 Task: Add Lifeflo Magnesium Lotion to the cart.
Action: Mouse moved to (747, 260)
Screenshot: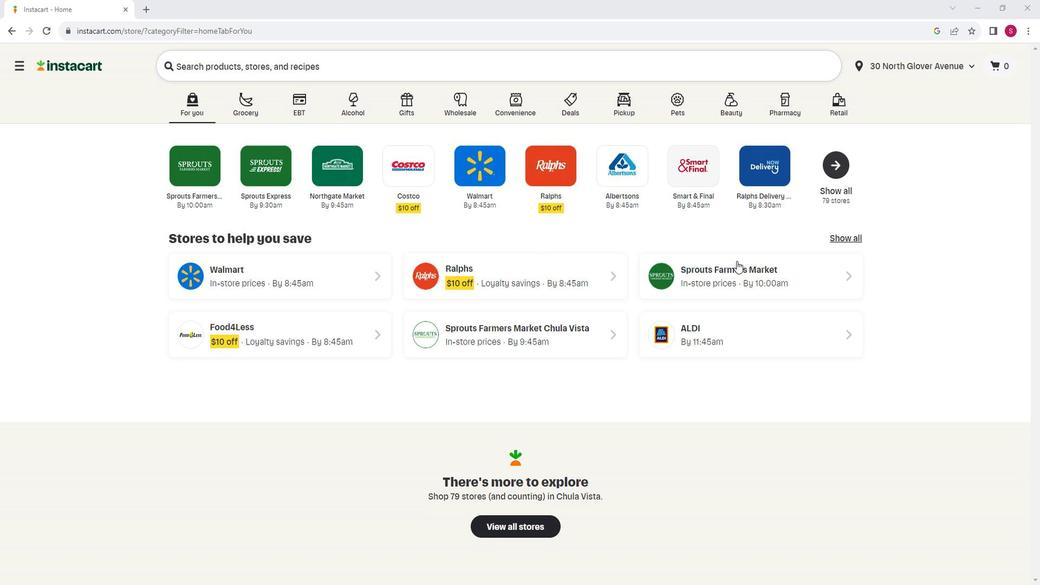 
Action: Mouse pressed left at (747, 260)
Screenshot: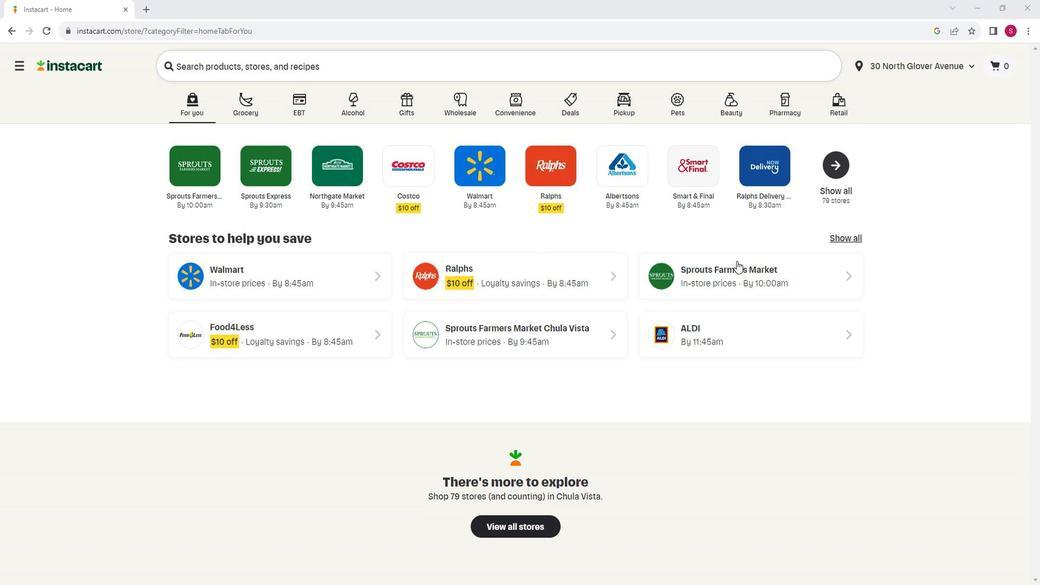 
Action: Mouse moved to (81, 371)
Screenshot: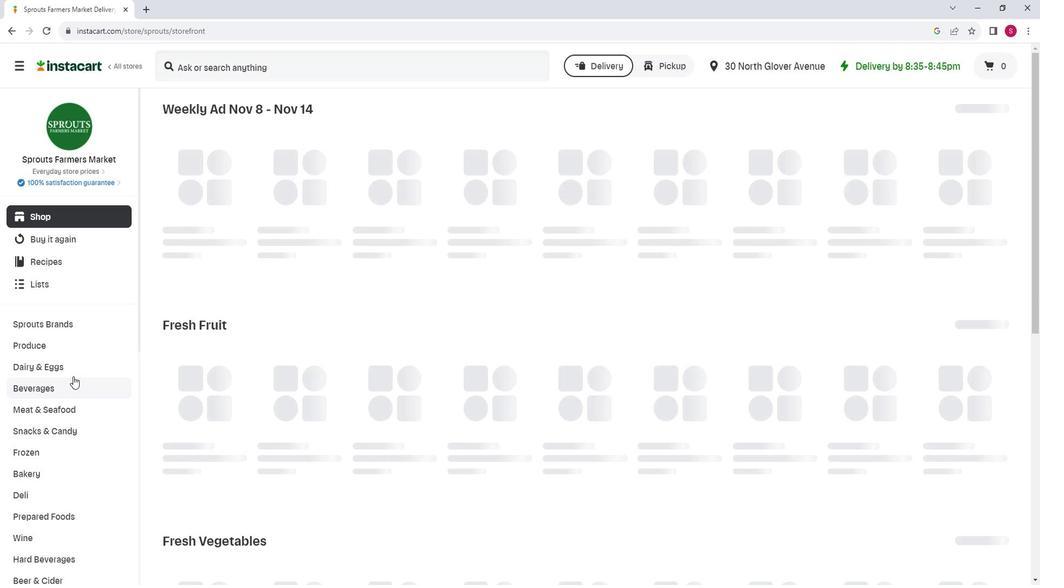 
Action: Mouse scrolled (81, 370) with delta (0, 0)
Screenshot: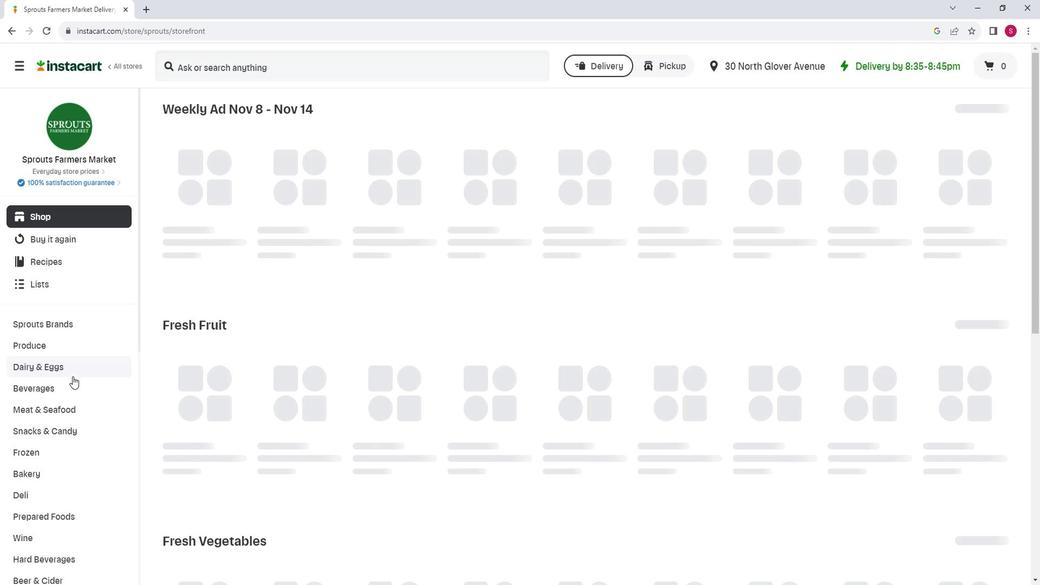 
Action: Mouse scrolled (81, 370) with delta (0, 0)
Screenshot: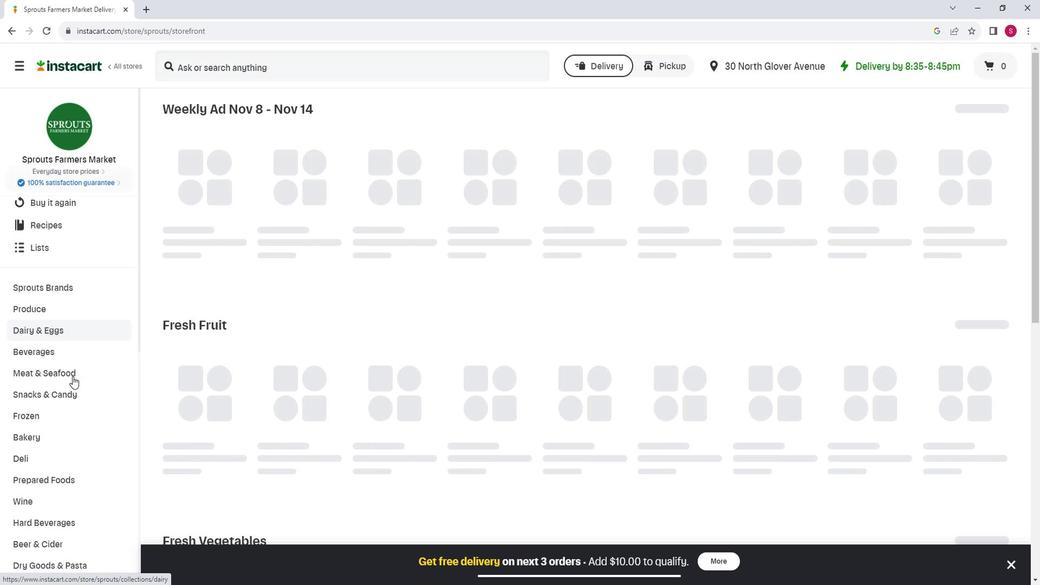 
Action: Mouse scrolled (81, 370) with delta (0, 0)
Screenshot: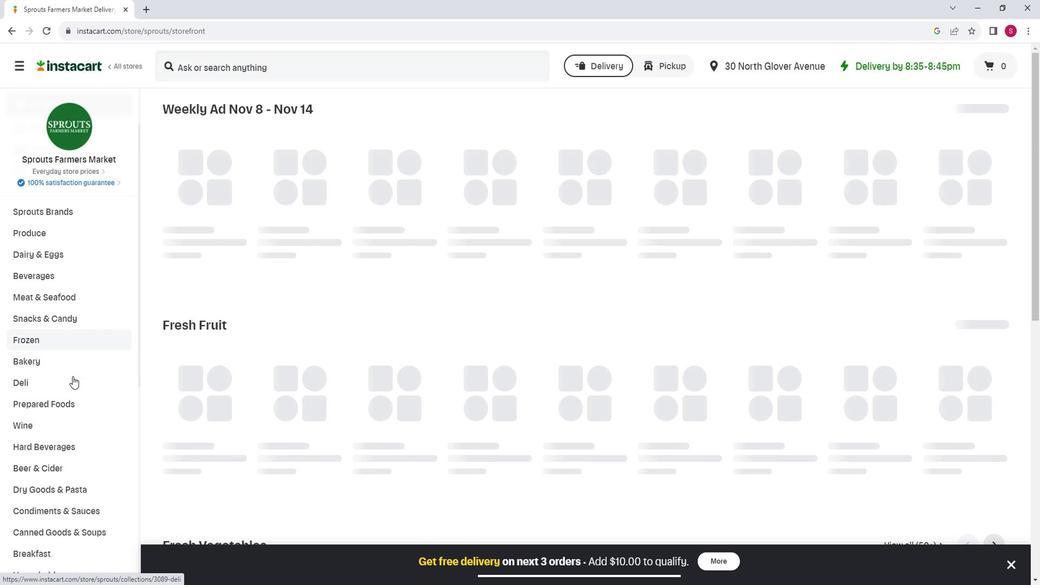 
Action: Mouse scrolled (81, 370) with delta (0, 0)
Screenshot: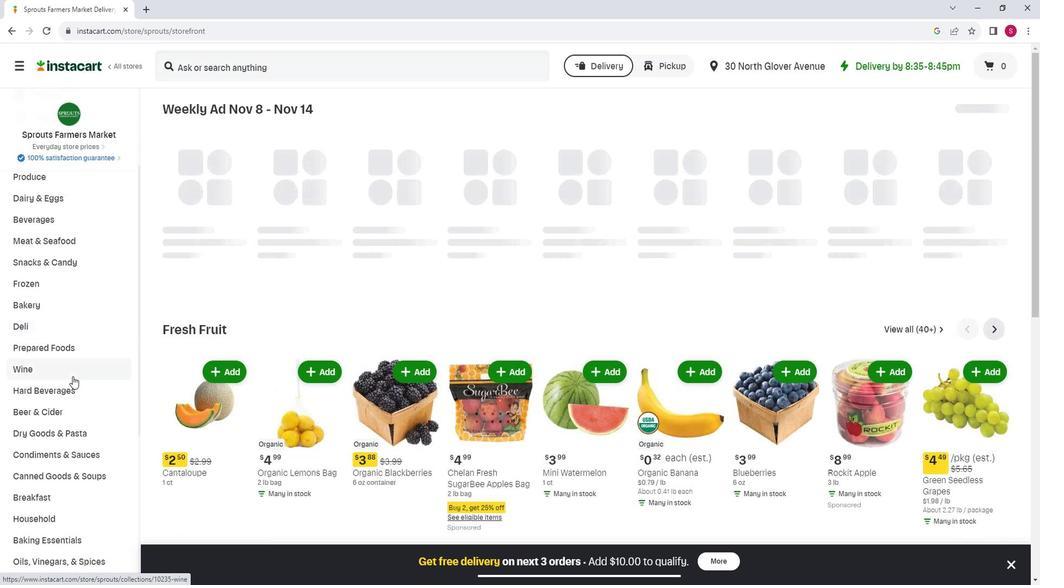 
Action: Mouse scrolled (81, 370) with delta (0, 0)
Screenshot: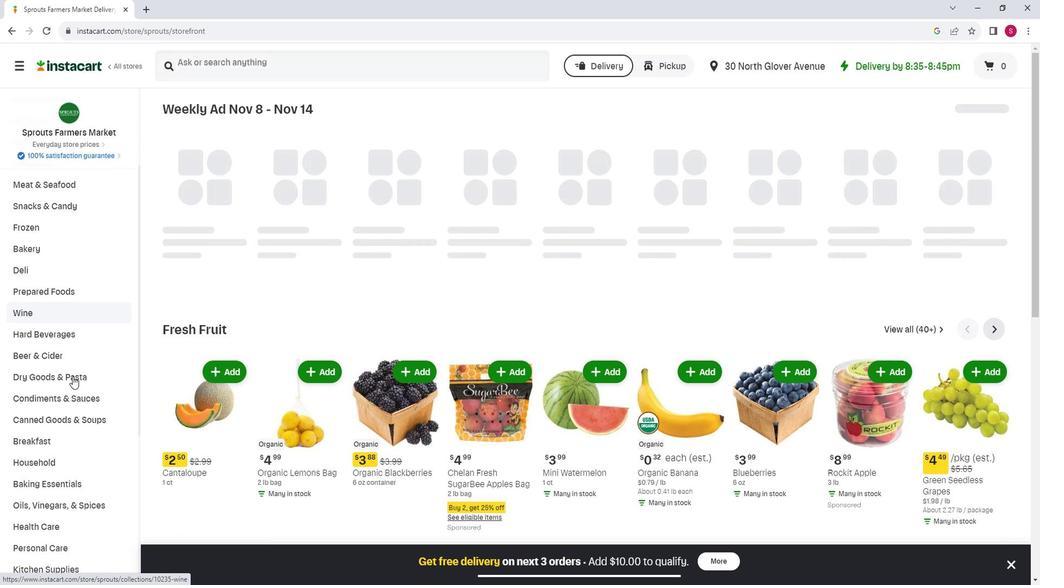 
Action: Mouse moved to (81, 370)
Screenshot: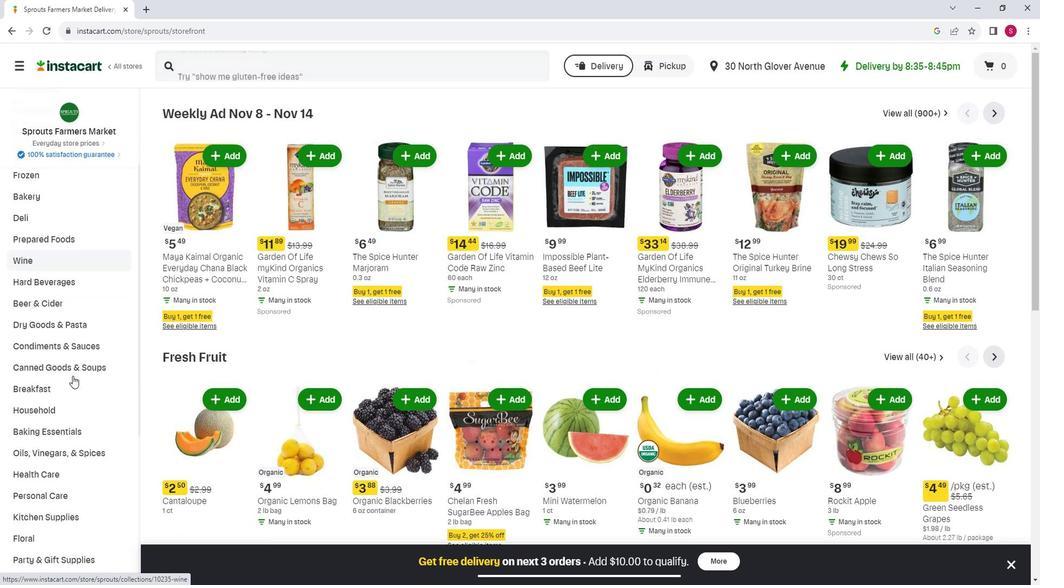 
Action: Mouse scrolled (81, 369) with delta (0, 0)
Screenshot: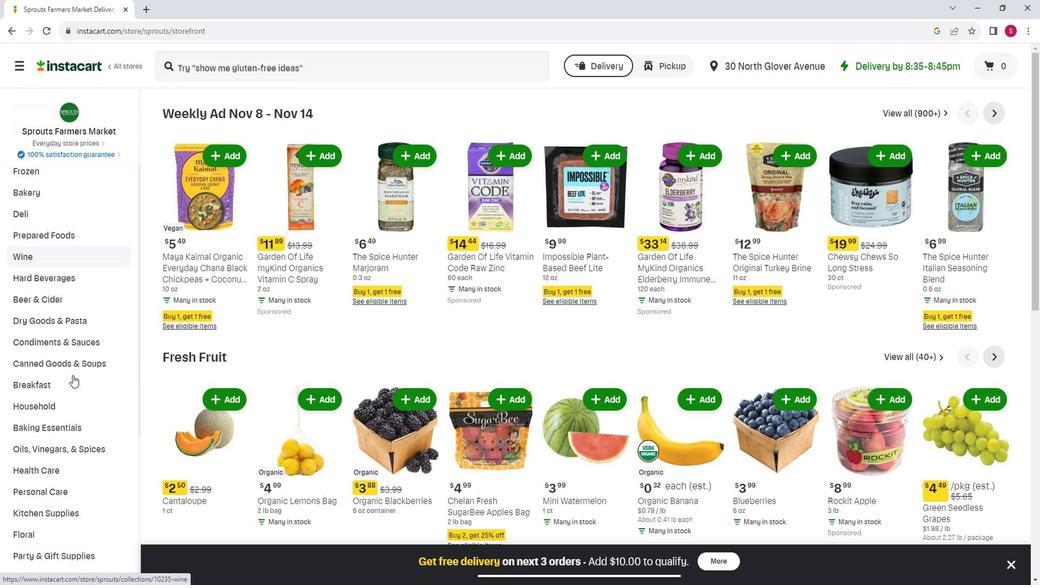 
Action: Mouse moved to (71, 425)
Screenshot: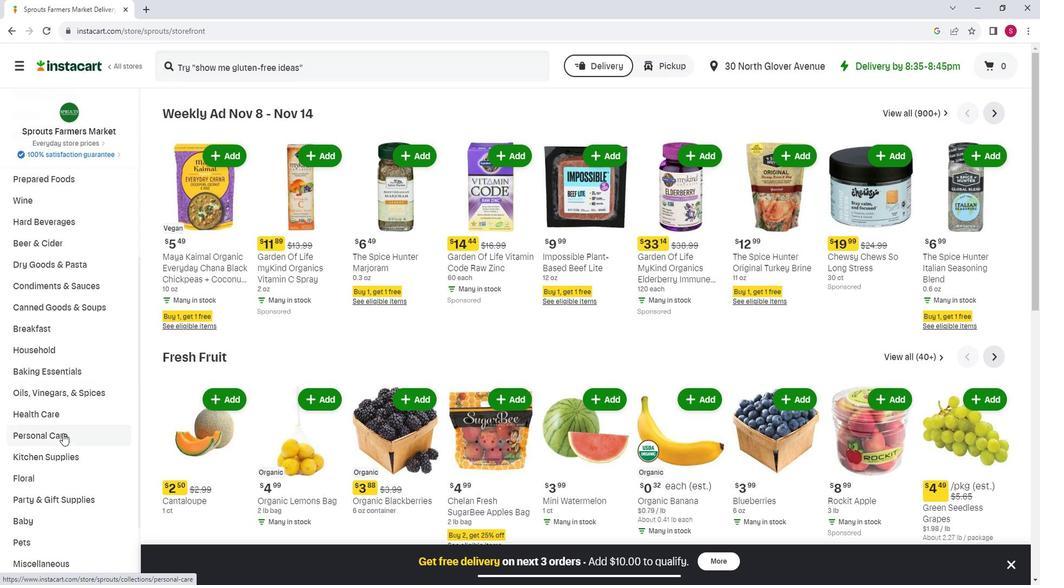 
Action: Mouse pressed left at (71, 425)
Screenshot: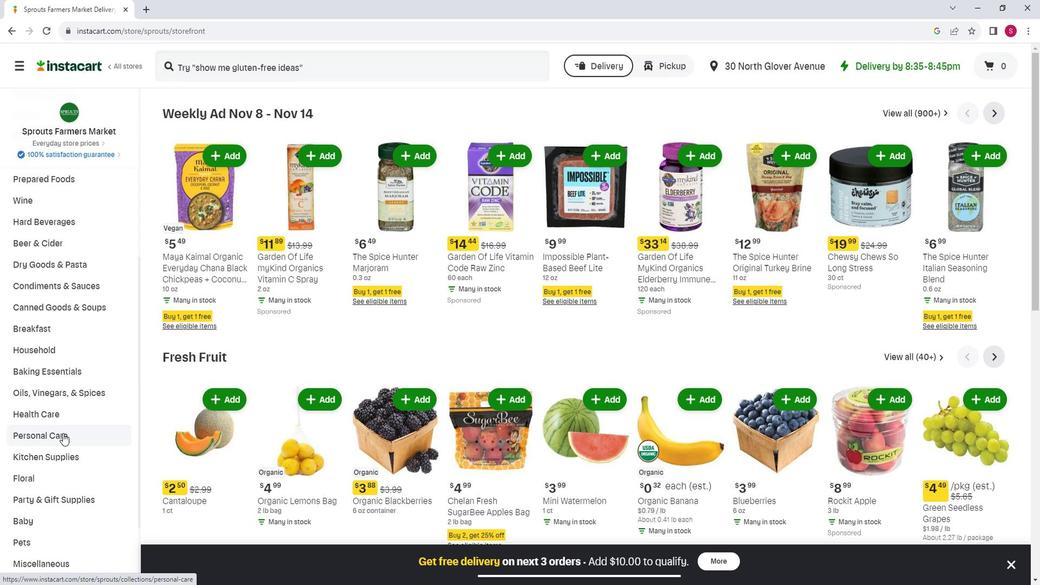 
Action: Mouse moved to (267, 145)
Screenshot: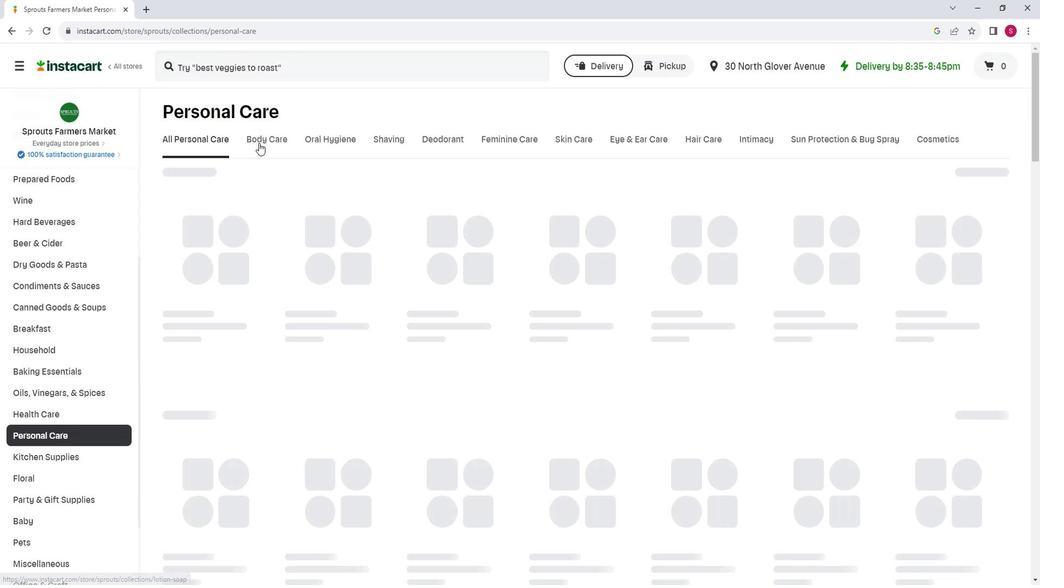 
Action: Mouse pressed left at (267, 145)
Screenshot: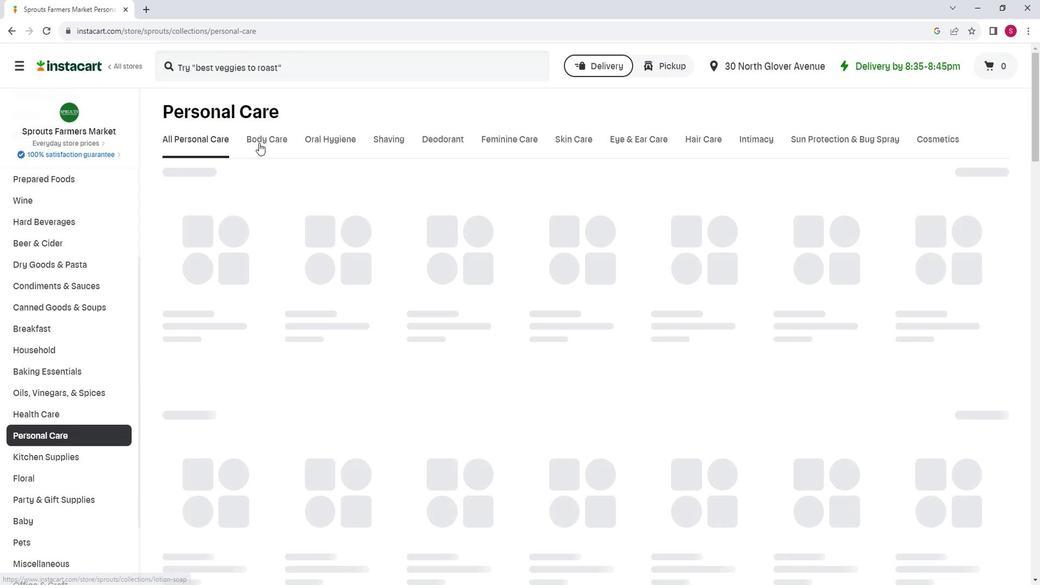 
Action: Mouse moved to (434, 198)
Screenshot: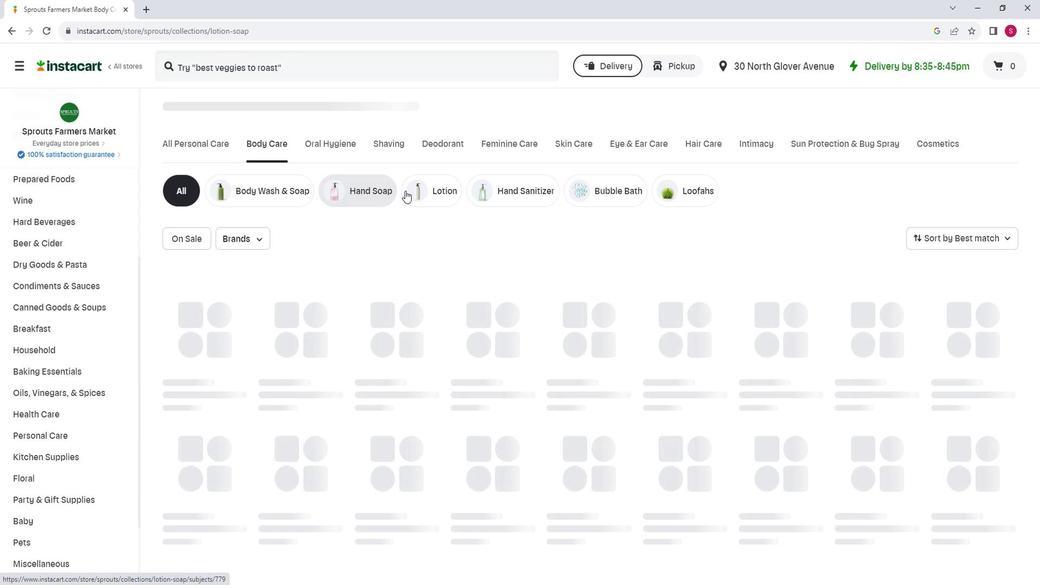 
Action: Mouse pressed left at (434, 198)
Screenshot: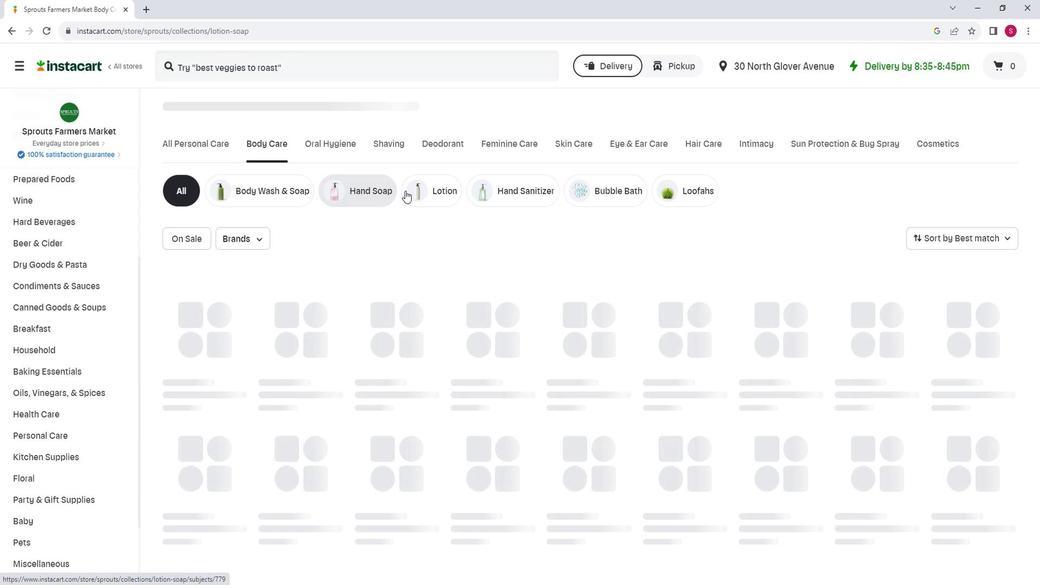 
Action: Mouse moved to (413, 73)
Screenshot: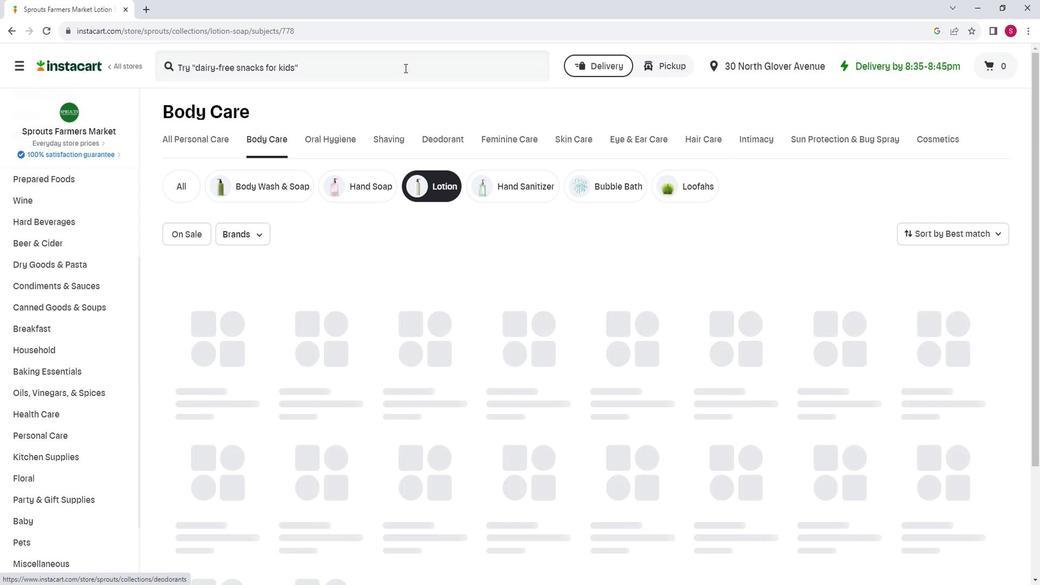 
Action: Mouse pressed left at (413, 73)
Screenshot: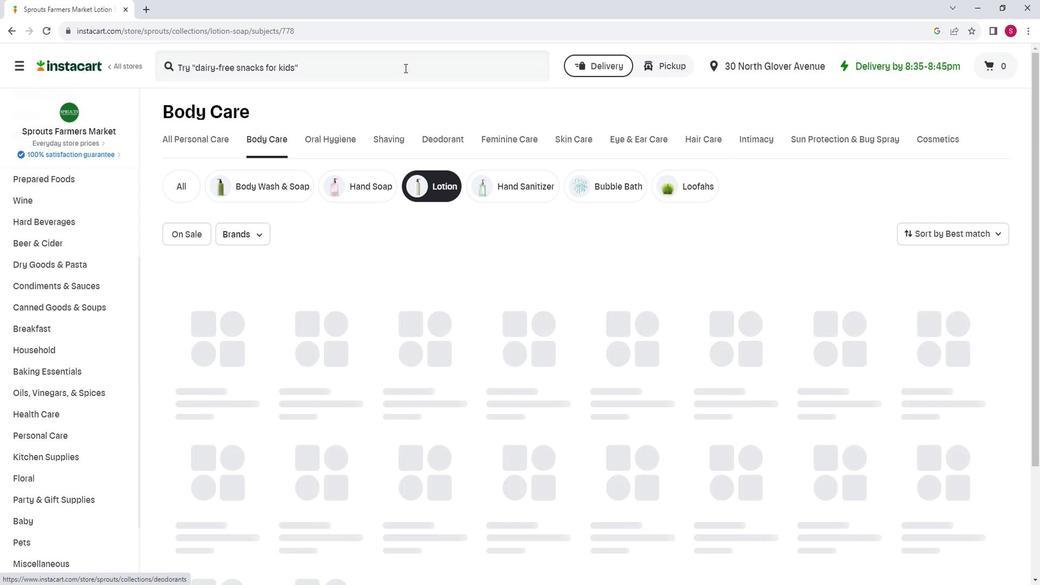 
Action: Key pressed <Key.shift><Key.shift><Key.shift><Key.shift><Key.shift><Key.shift><Key.shift><Key.shift><Key.shift><Key.shift><Key.shift><Key.shift><Key.shift><Key.shift><Key.shift><Key.shift>Liufe<Key.backspace><Key.backspace><Key.backspace>feflo<Key.space><Key.shift>Magnesium<Key.space><Key.shift><Key.shift><Key.shift><Key.shift><Key.shift><Key.shift><Key.shift><Key.shift><Key.shift><Key.shift><Key.shift><Key.shift>Lotion<Key.enter>
Screenshot: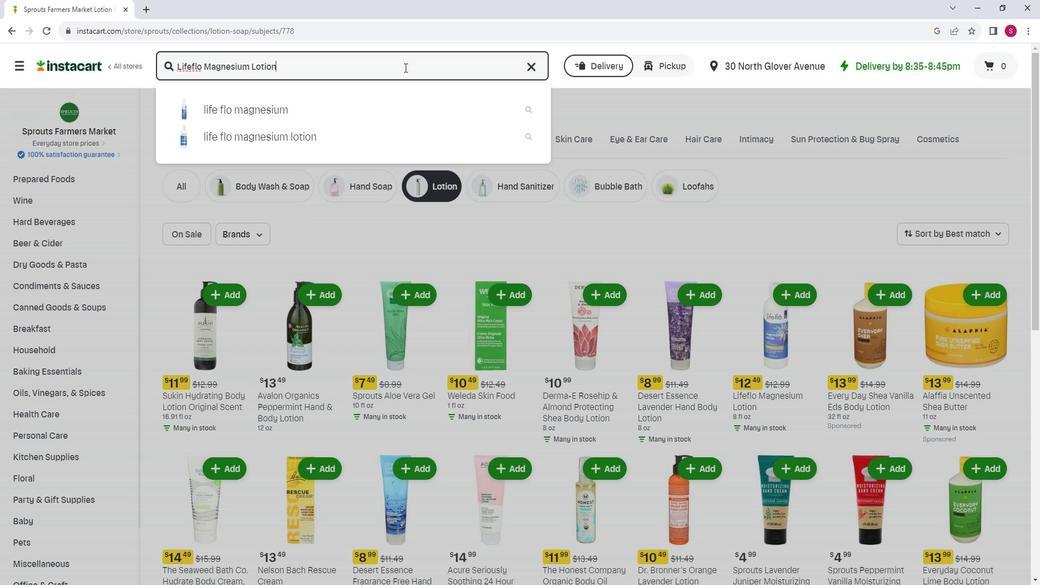 
Action: Mouse moved to (823, 183)
Screenshot: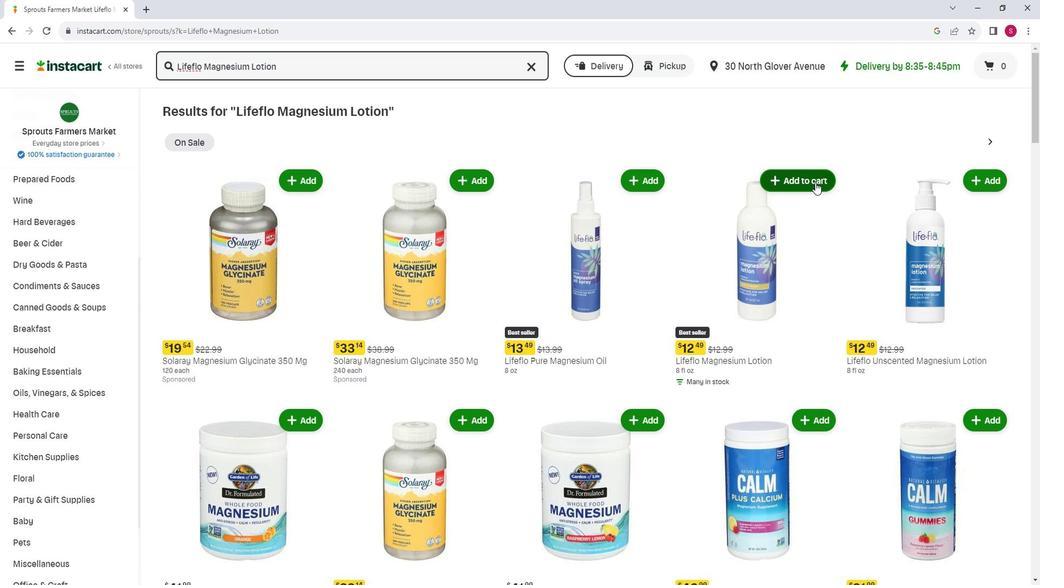 
Action: Mouse pressed left at (823, 183)
Screenshot: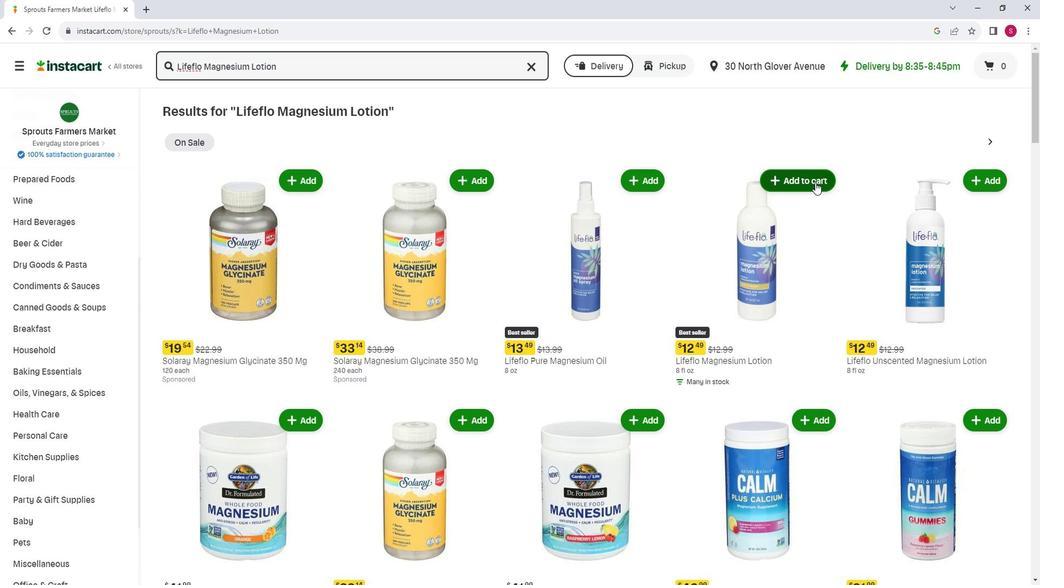 
Action: Mouse moved to (807, 120)
Screenshot: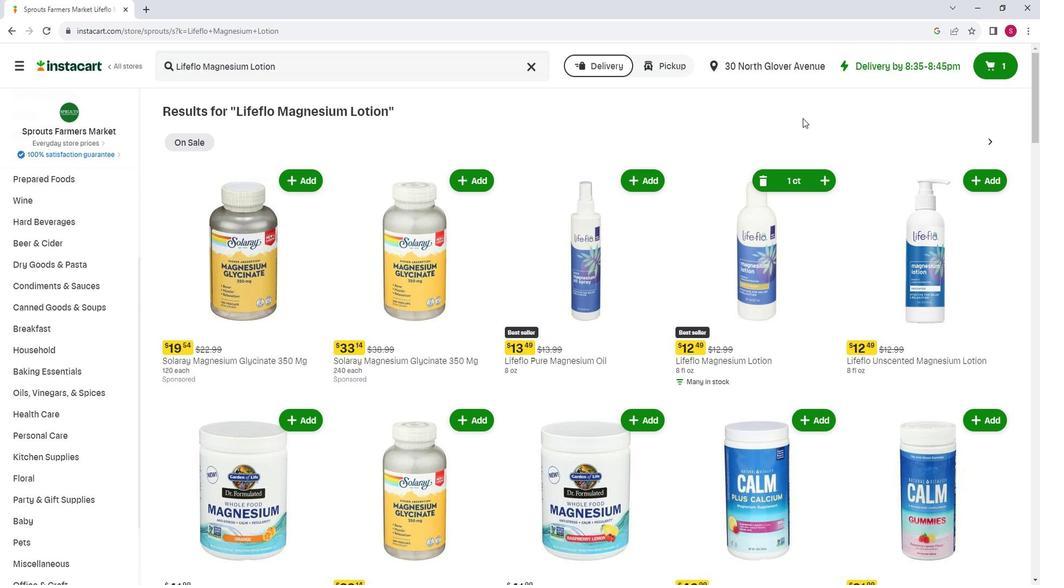 
